 Task: Plan a virtual webinar for next Thursday at 1 PM.
Action: Mouse moved to (413, 152)
Screenshot: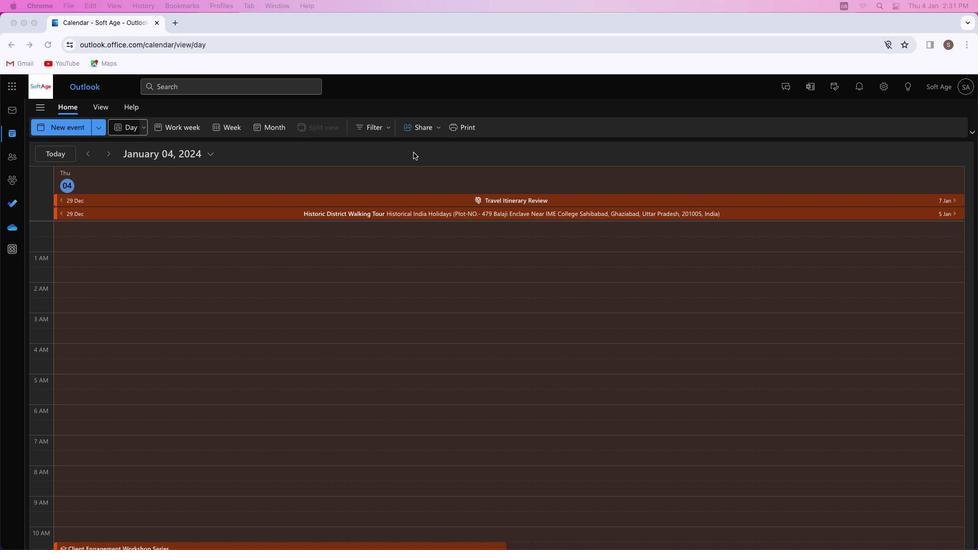 
Action: Mouse pressed left at (413, 152)
Screenshot: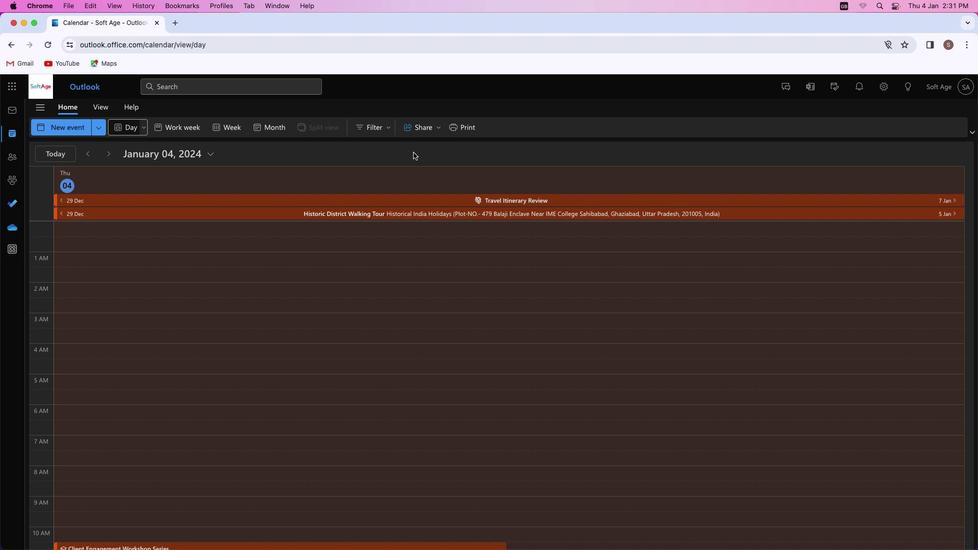 
Action: Mouse moved to (64, 127)
Screenshot: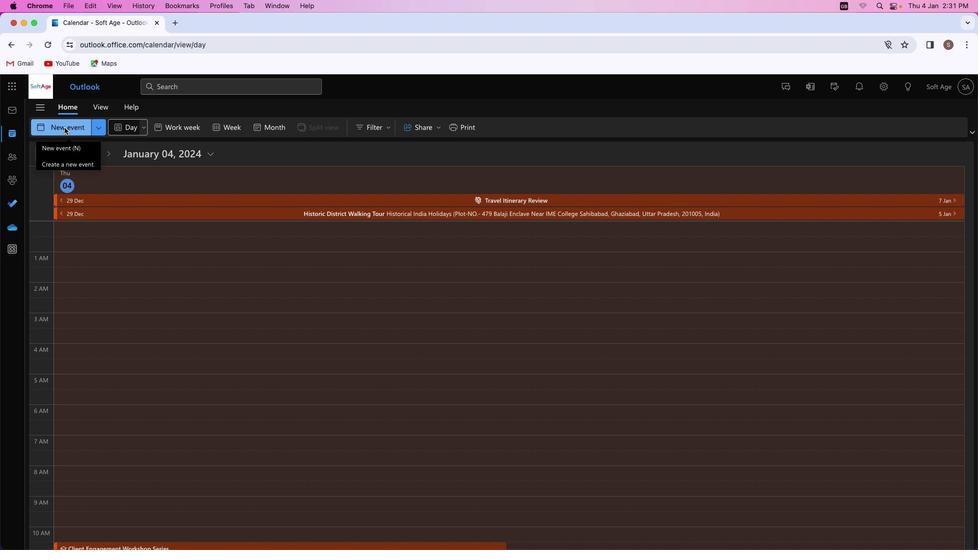 
Action: Mouse pressed left at (64, 127)
Screenshot: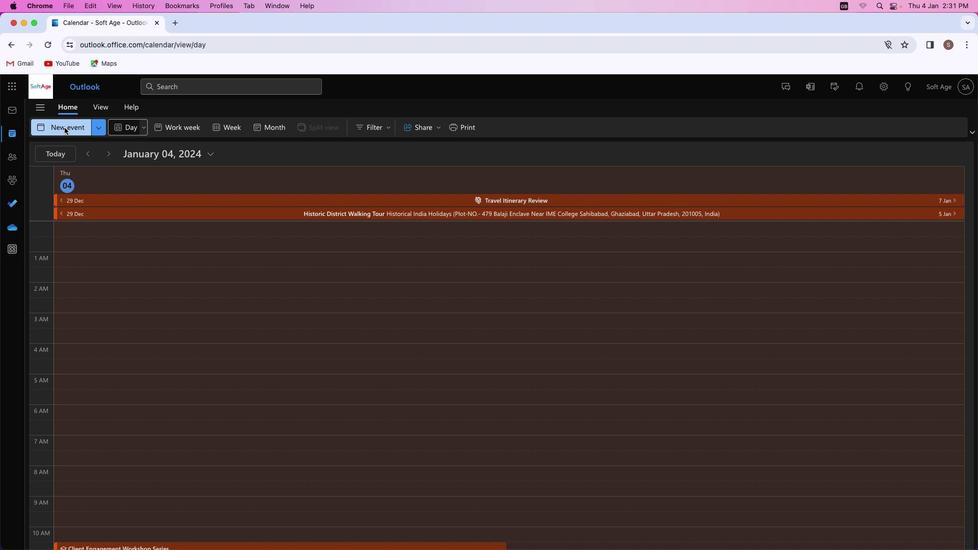 
Action: Mouse moved to (267, 189)
Screenshot: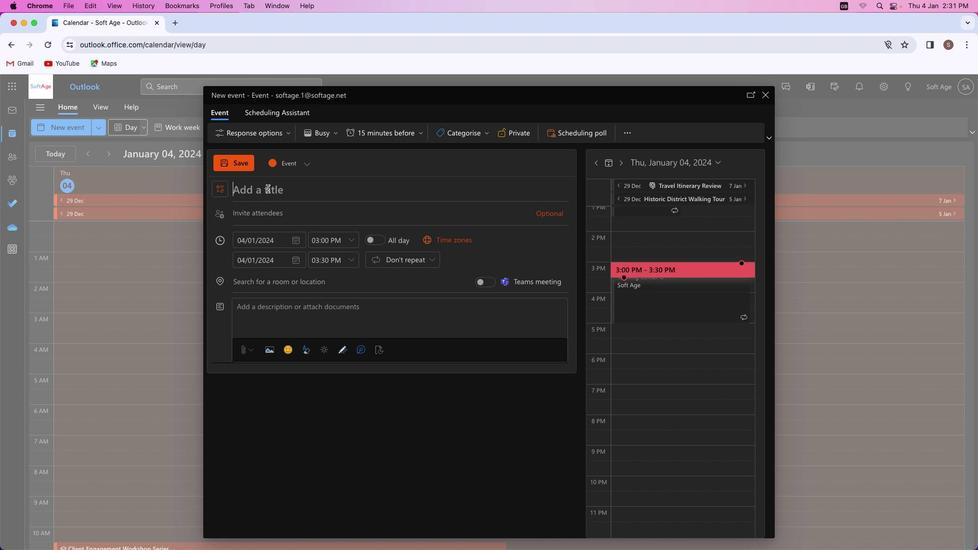 
Action: Mouse pressed left at (267, 189)
Screenshot: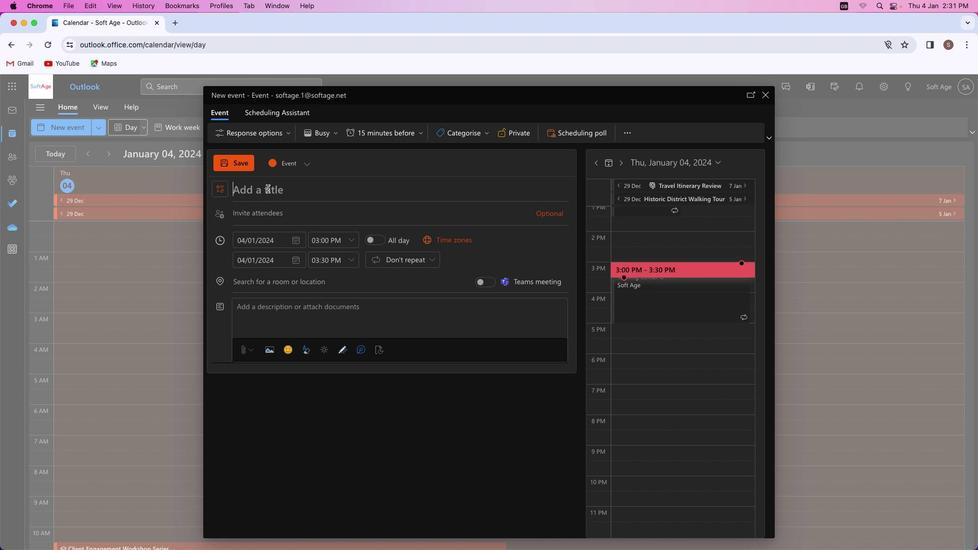 
Action: Mouse moved to (267, 189)
Screenshot: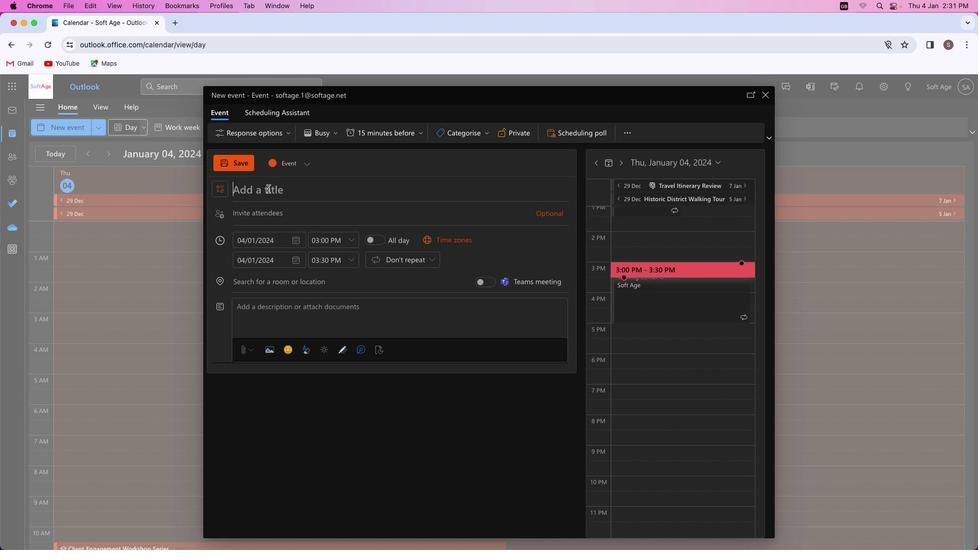 
Action: Key pressed Key.shift'V''i''r''t''u''a''l'Key.space'w''e''b''i''n''a''r'
Screenshot: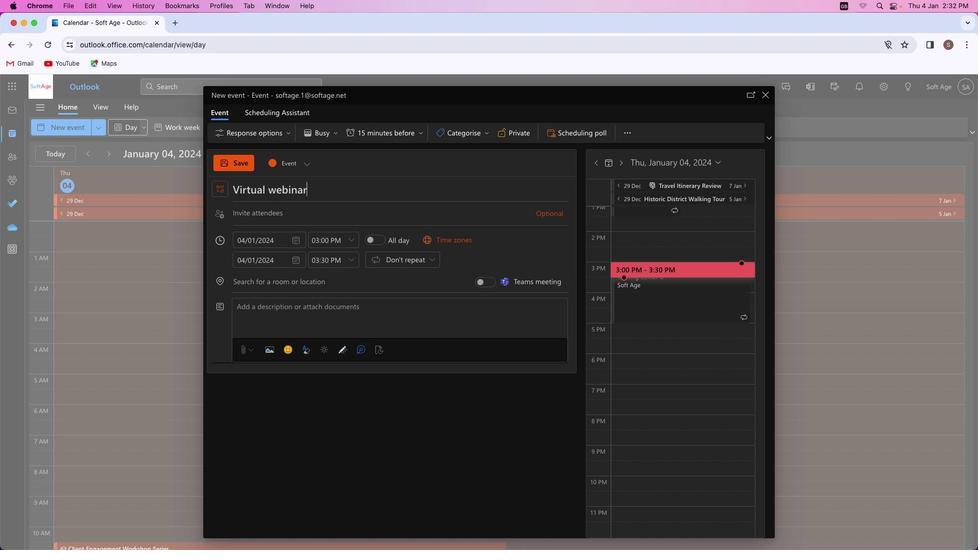 
Action: Mouse moved to (297, 242)
Screenshot: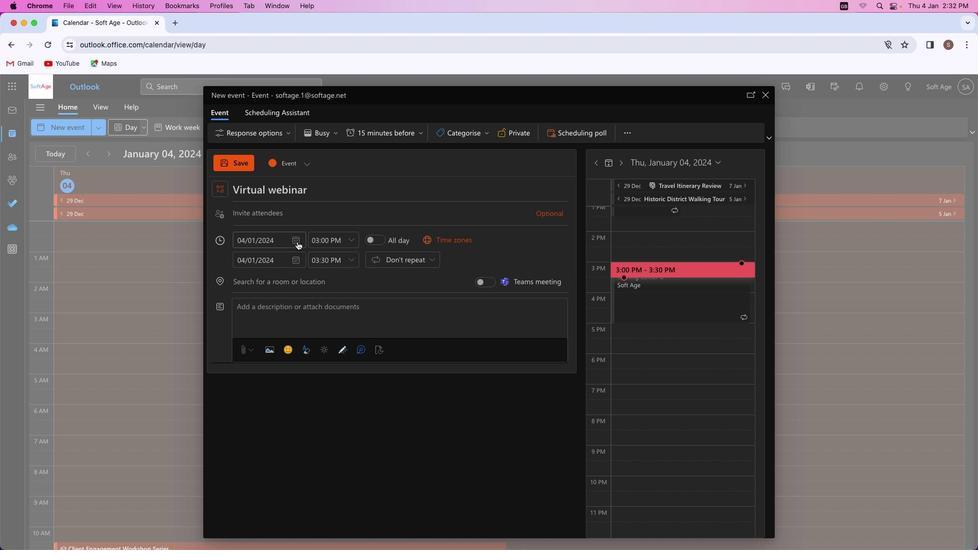 
Action: Mouse pressed left at (297, 242)
Screenshot: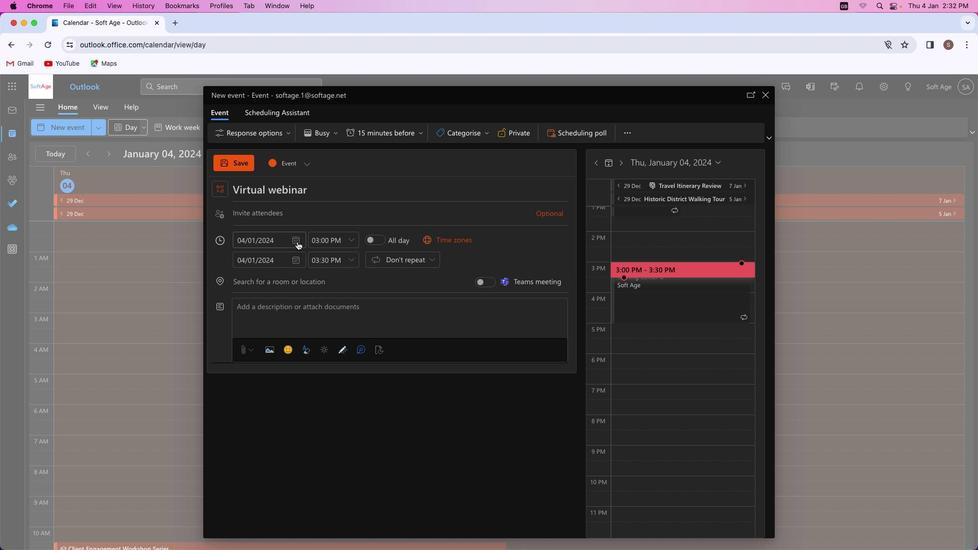 
Action: Mouse moved to (287, 306)
Screenshot: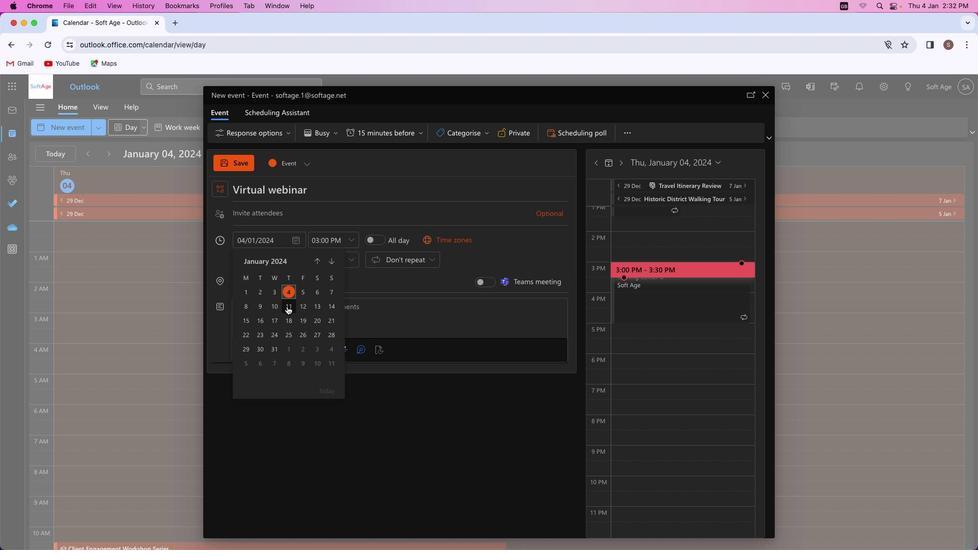 
Action: Mouse pressed left at (287, 306)
Screenshot: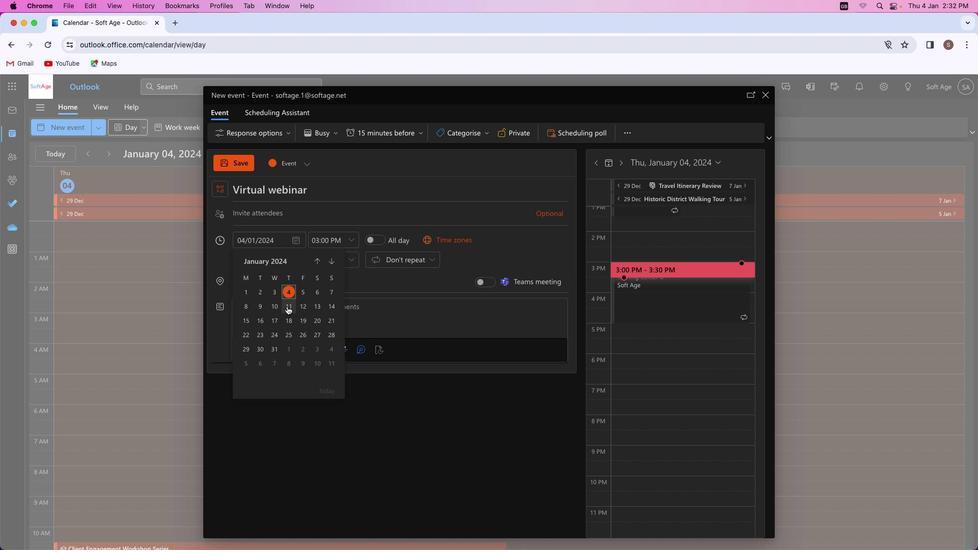 
Action: Mouse moved to (351, 240)
Screenshot: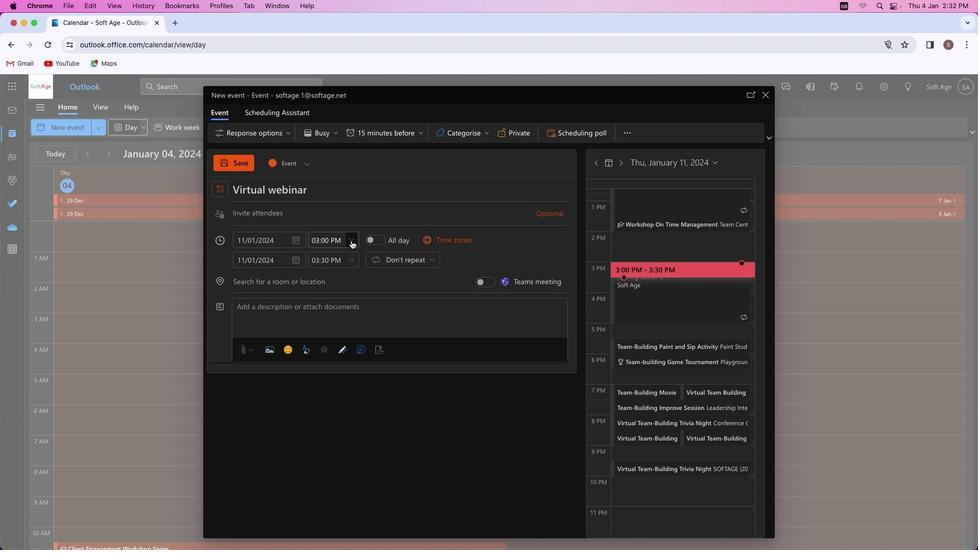 
Action: Mouse pressed left at (351, 240)
Screenshot: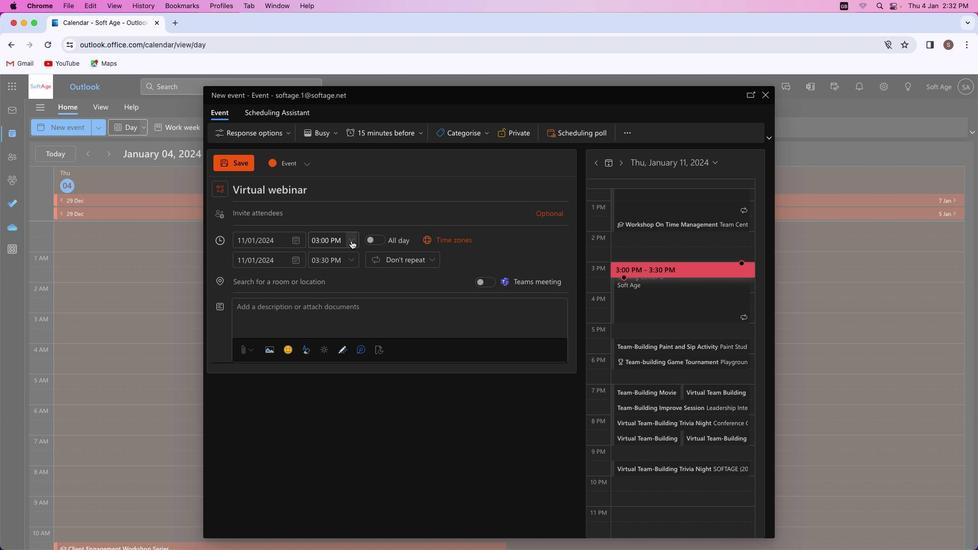 
Action: Mouse moved to (332, 280)
Screenshot: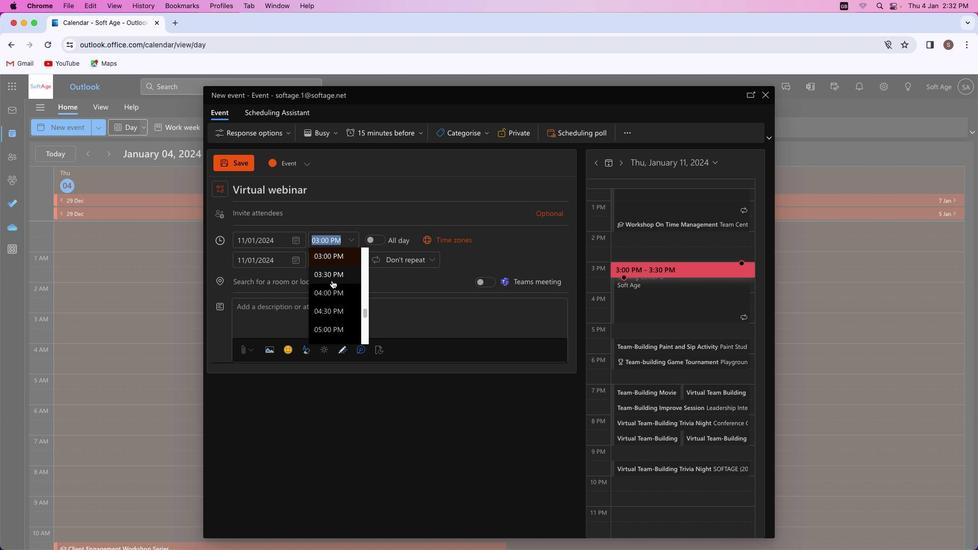 
Action: Mouse scrolled (332, 280) with delta (0, 0)
Screenshot: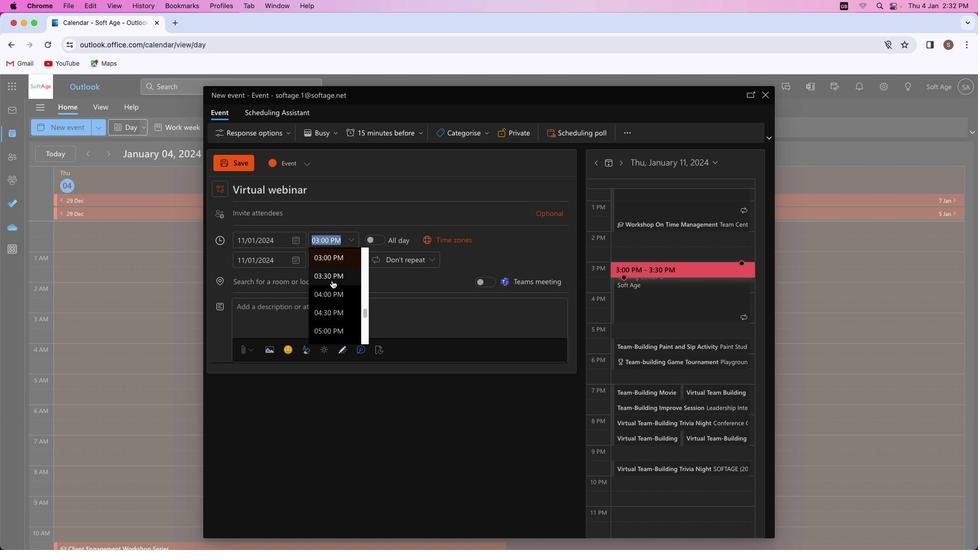 
Action: Mouse scrolled (332, 280) with delta (0, 0)
Screenshot: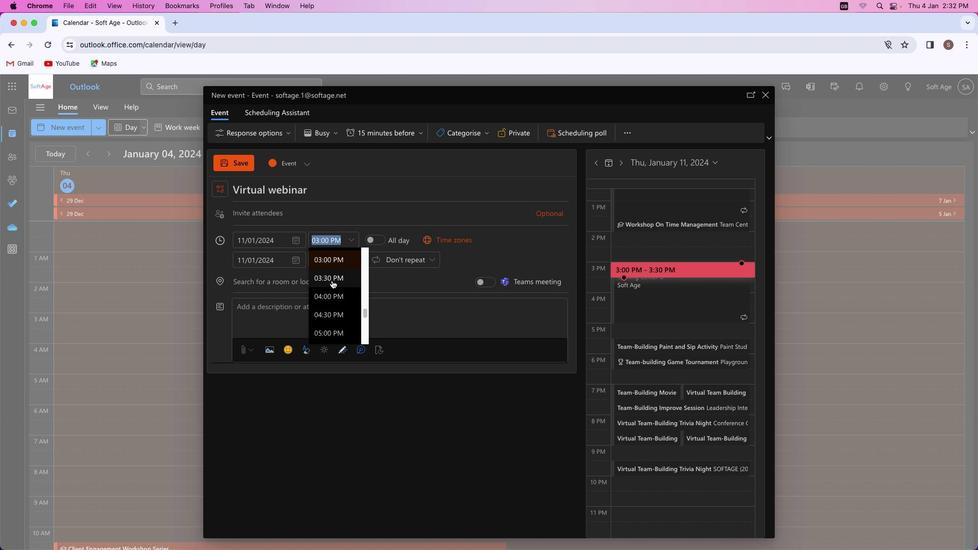 
Action: Mouse scrolled (332, 280) with delta (0, 0)
Screenshot: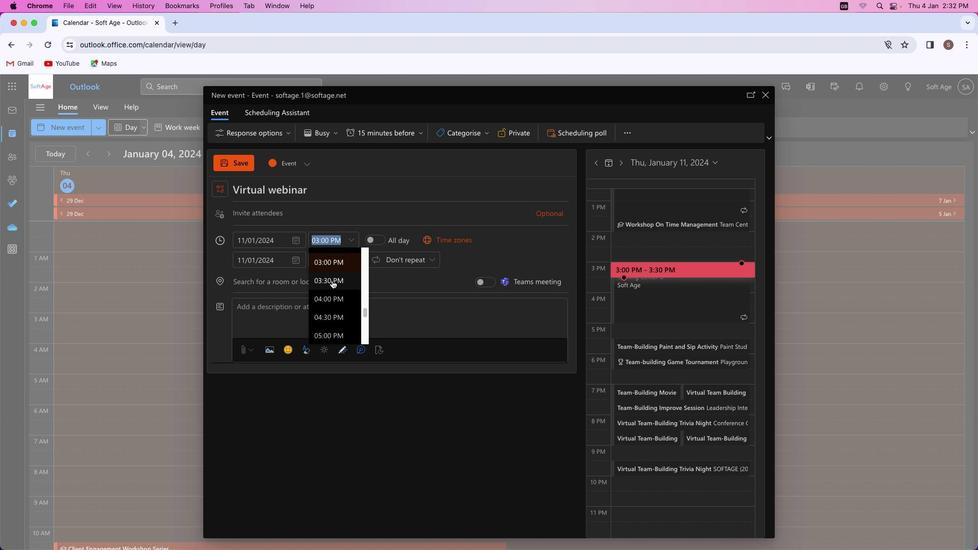 
Action: Mouse scrolled (332, 280) with delta (0, 0)
Screenshot: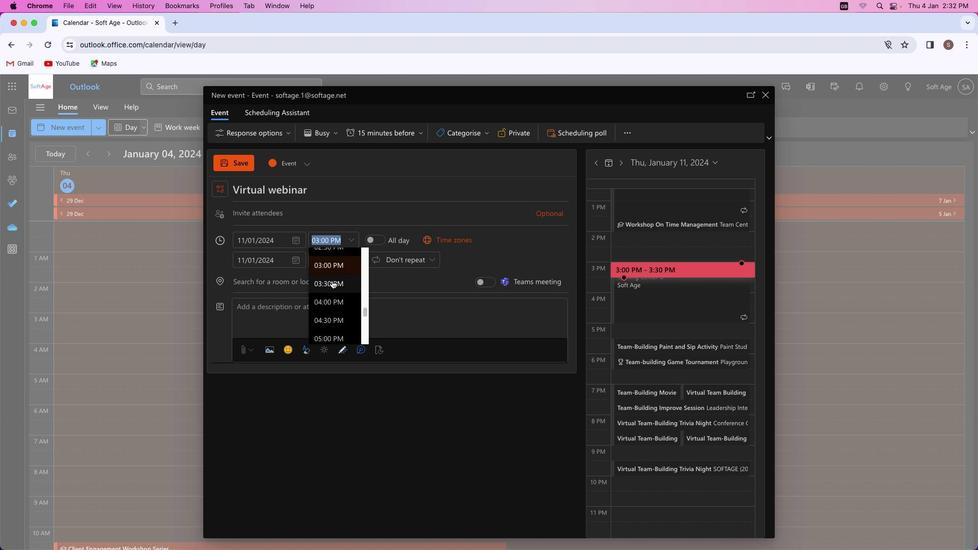 
Action: Mouse scrolled (332, 280) with delta (0, 0)
Screenshot: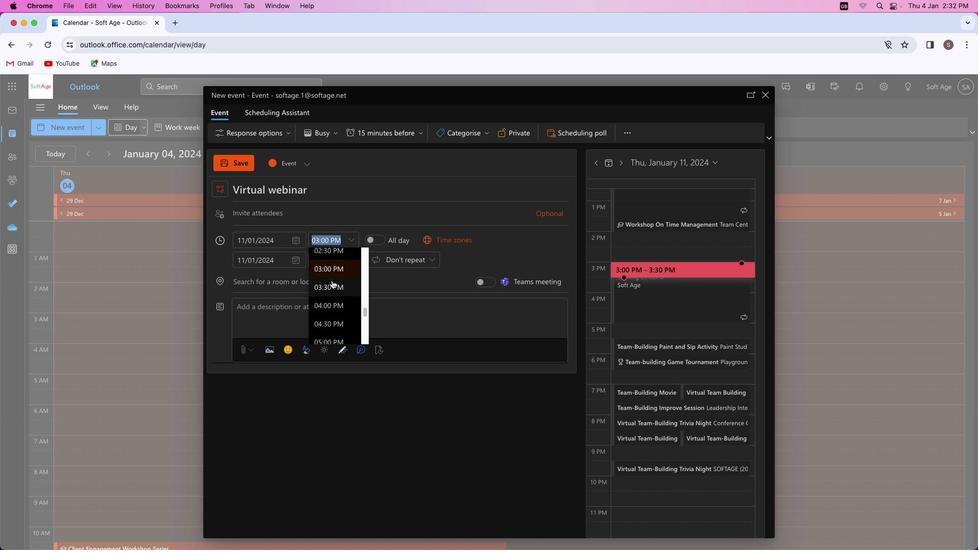 
Action: Mouse scrolled (332, 280) with delta (0, 0)
Screenshot: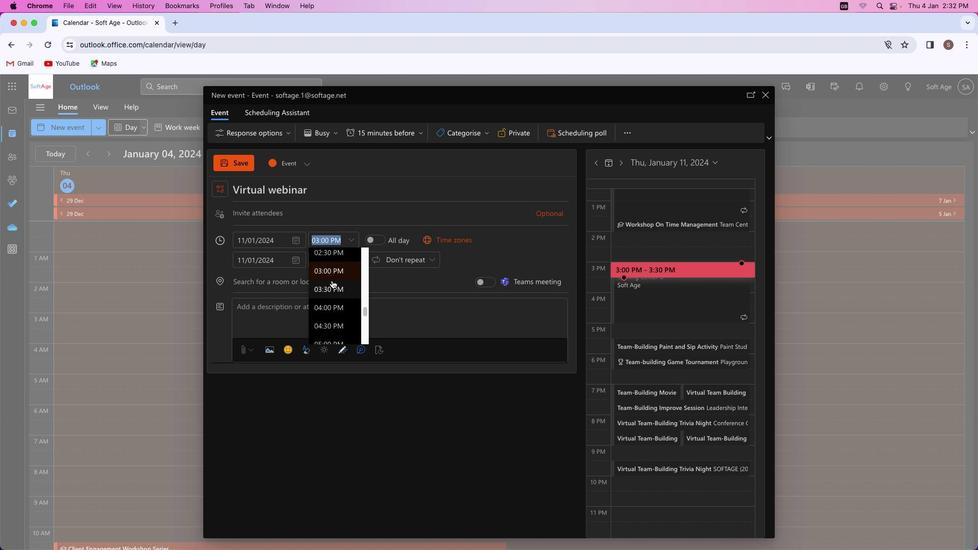 
Action: Mouse scrolled (332, 280) with delta (0, 0)
Screenshot: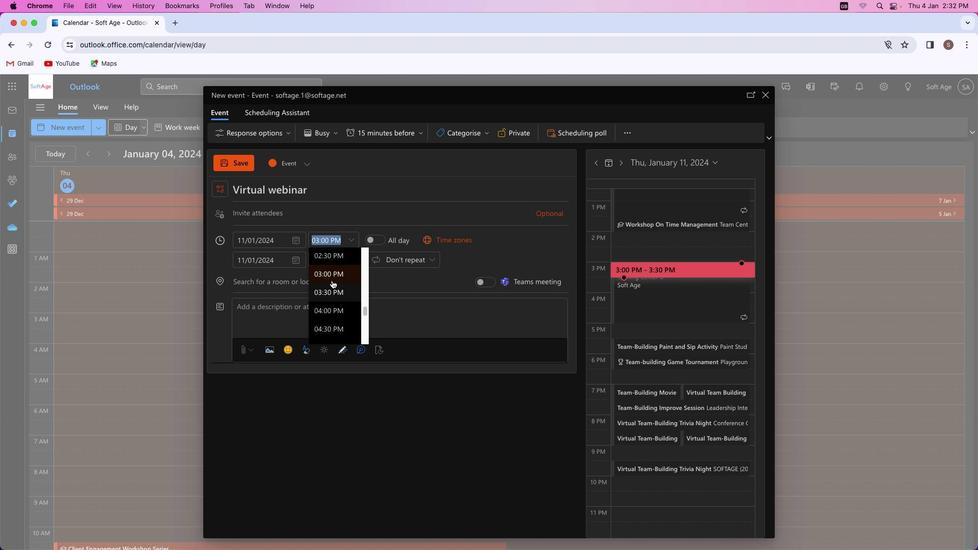 
Action: Mouse scrolled (332, 280) with delta (0, 0)
Screenshot: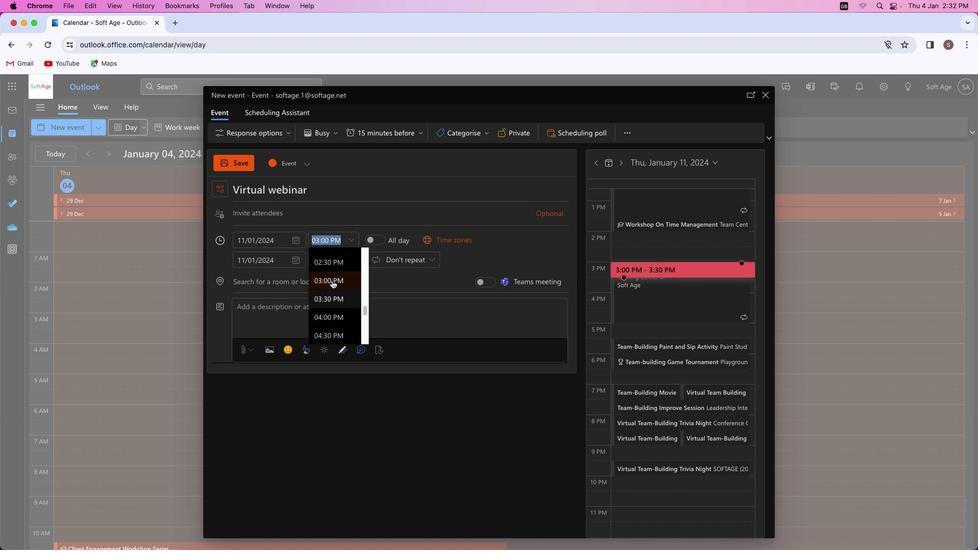 
Action: Mouse scrolled (332, 280) with delta (0, 0)
Screenshot: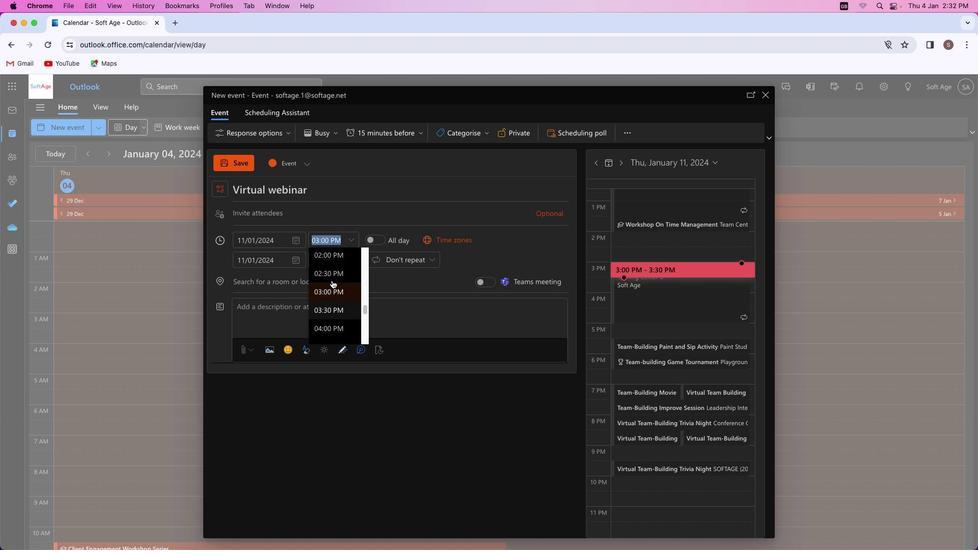 
Action: Mouse scrolled (332, 280) with delta (0, 0)
Screenshot: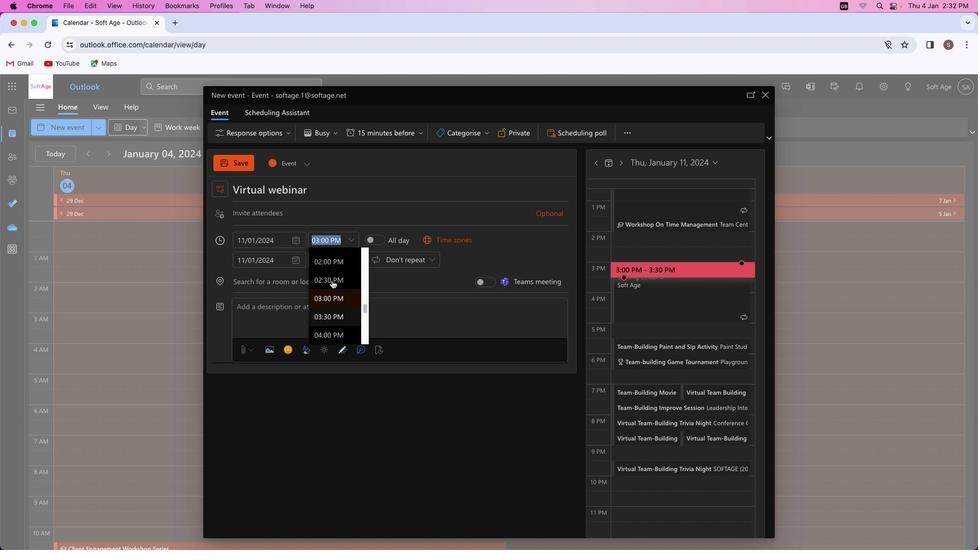 
Action: Mouse scrolled (332, 280) with delta (0, 0)
Screenshot: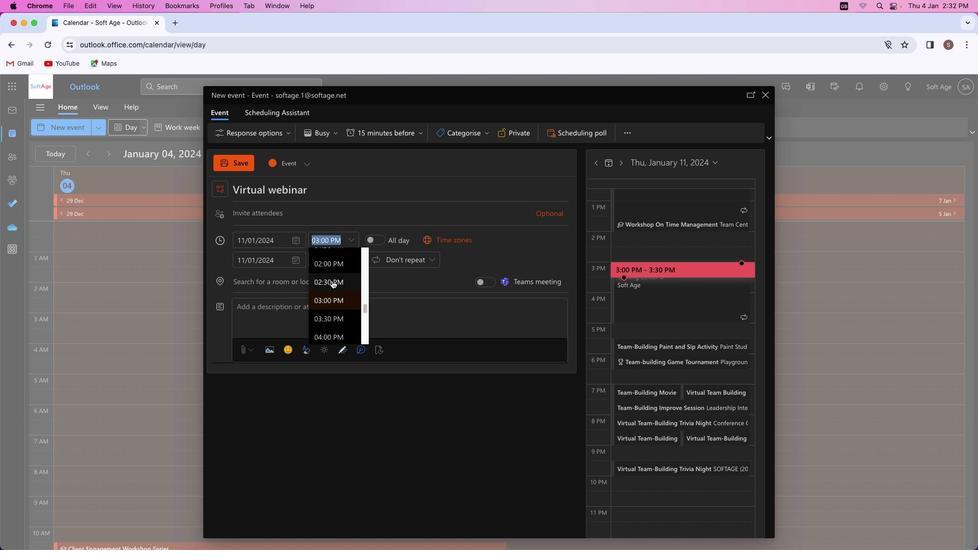 
Action: Mouse scrolled (332, 280) with delta (0, 0)
Screenshot: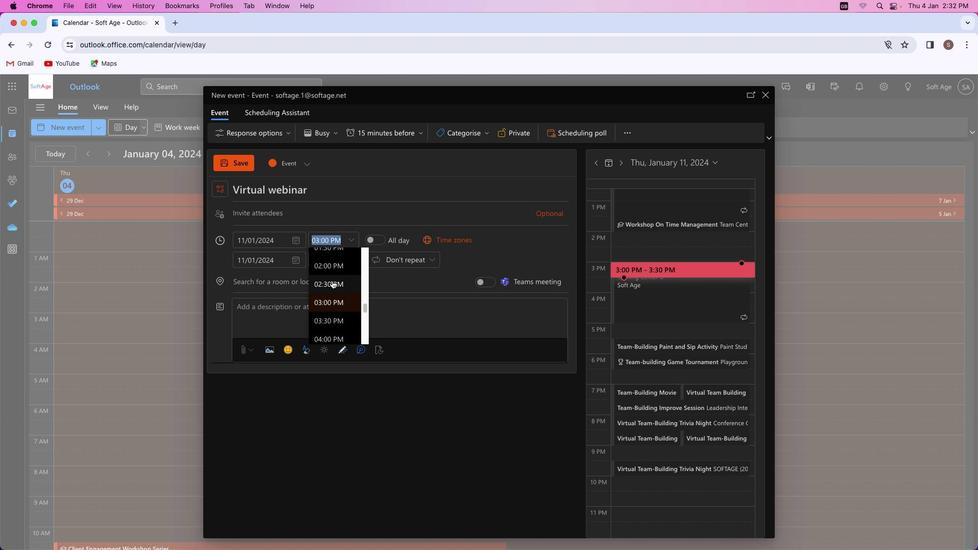 
Action: Mouse scrolled (332, 280) with delta (0, 0)
Screenshot: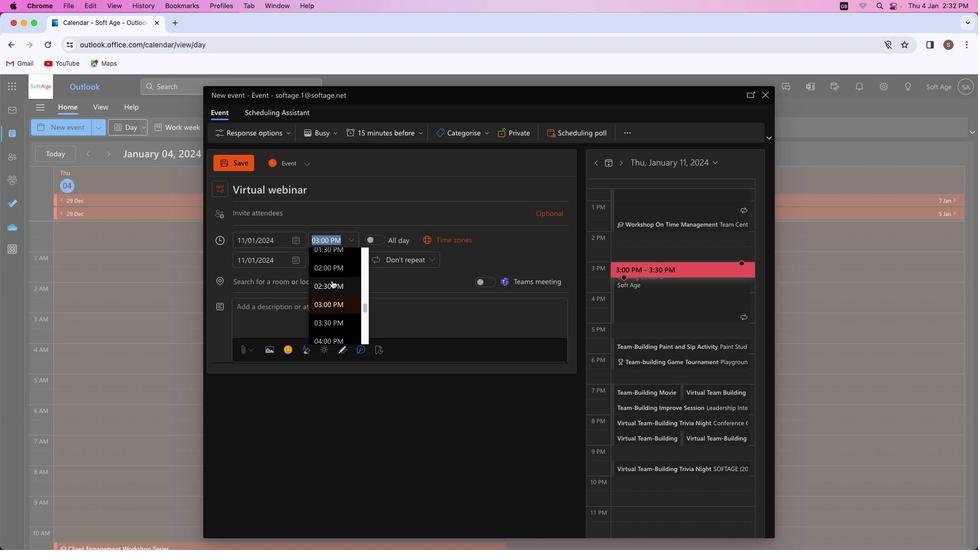 
Action: Mouse scrolled (332, 280) with delta (0, 0)
Screenshot: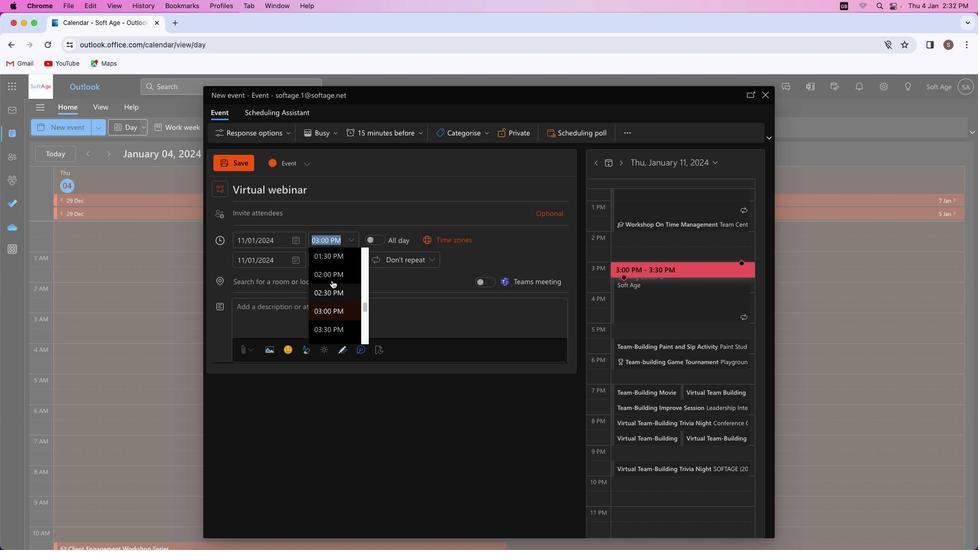 
Action: Mouse scrolled (332, 280) with delta (0, 0)
Screenshot: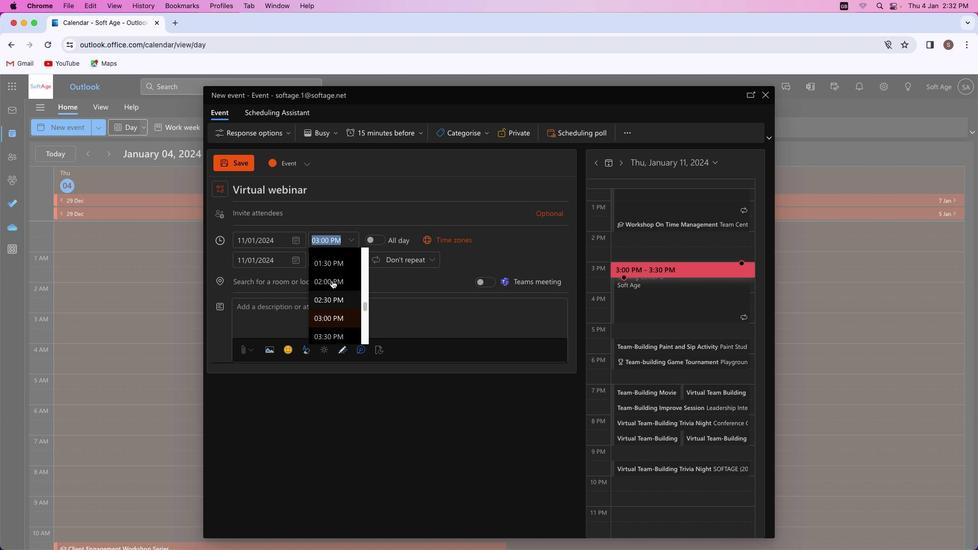 
Action: Mouse scrolled (332, 280) with delta (0, 0)
Screenshot: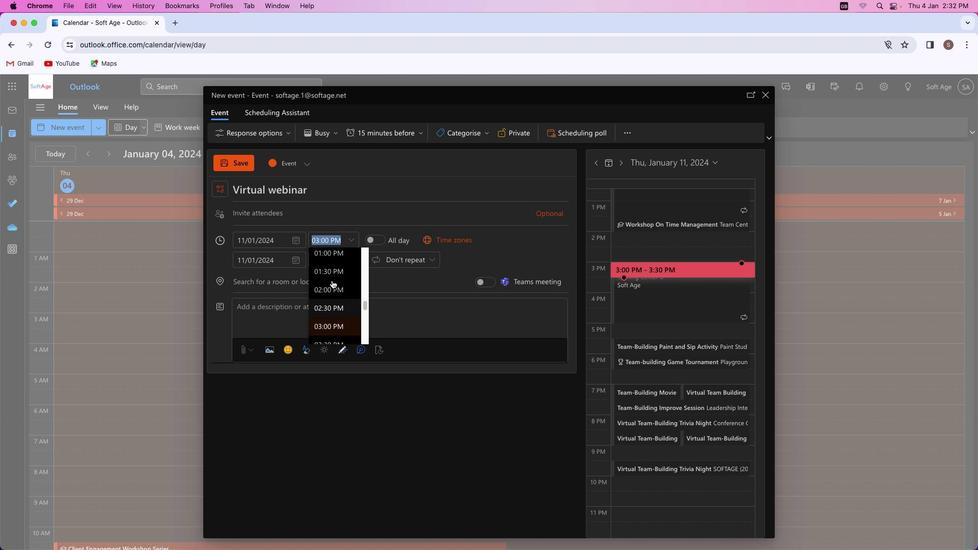 
Action: Mouse scrolled (332, 280) with delta (0, 0)
Screenshot: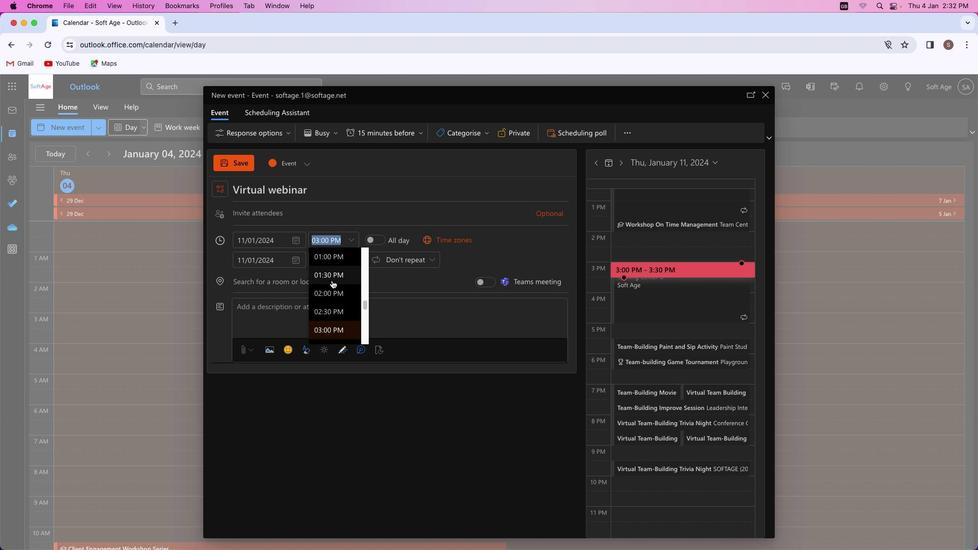 
Action: Mouse scrolled (332, 280) with delta (0, 0)
Screenshot: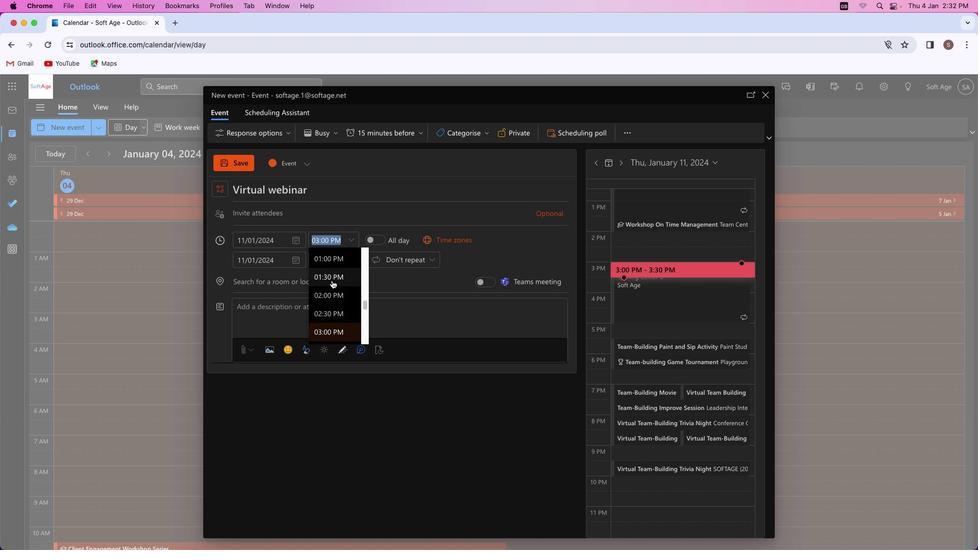 
Action: Mouse scrolled (332, 280) with delta (0, 0)
Screenshot: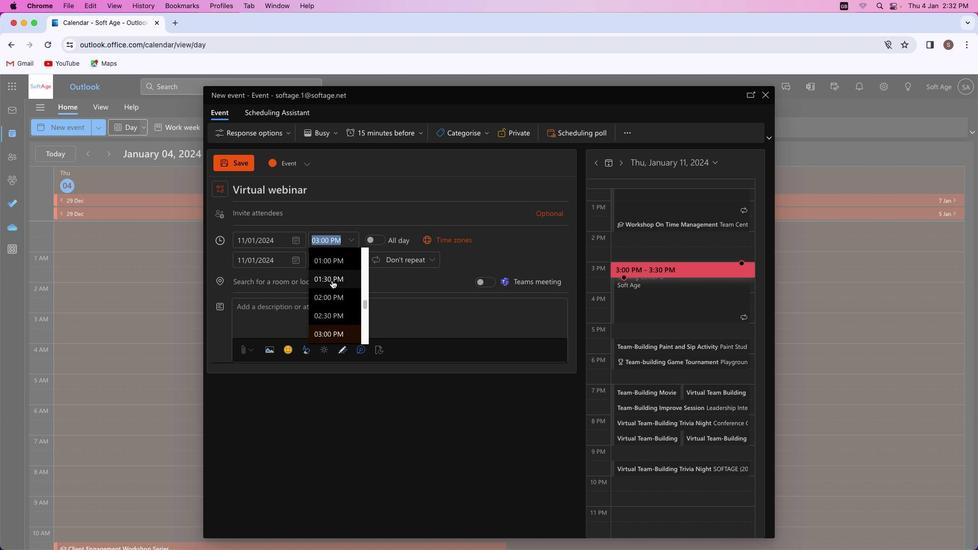 
Action: Mouse scrolled (332, 280) with delta (0, 0)
Screenshot: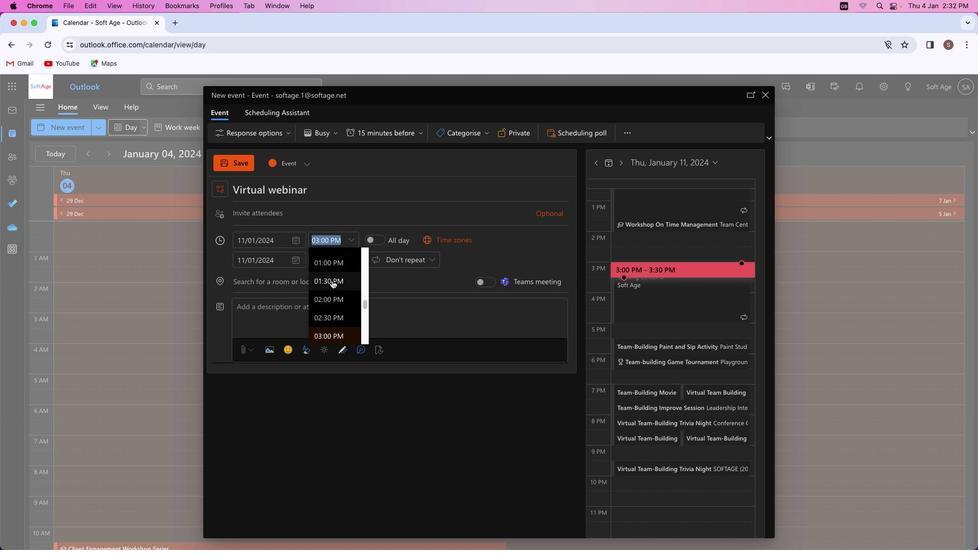 
Action: Mouse moved to (324, 262)
Screenshot: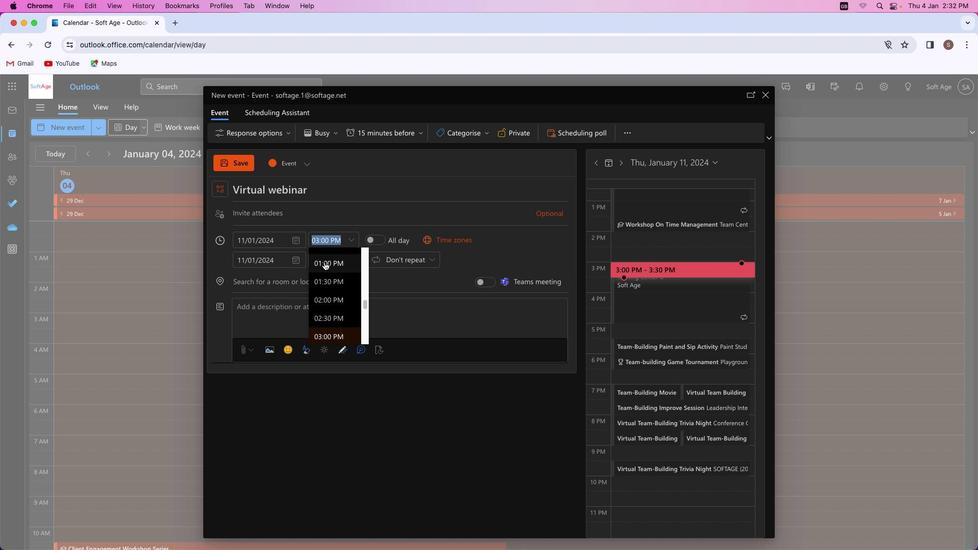 
Action: Mouse pressed left at (324, 262)
Screenshot: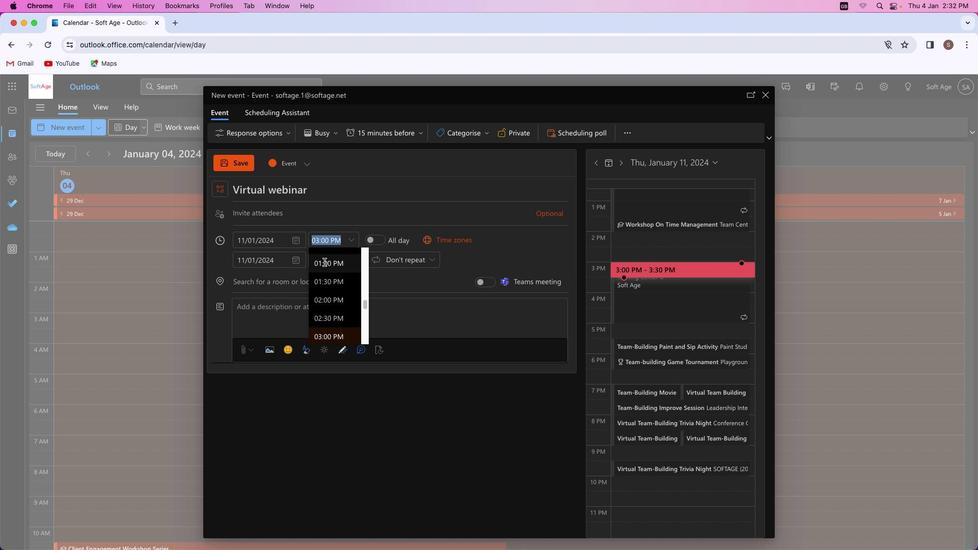 
Action: Mouse moved to (480, 283)
Screenshot: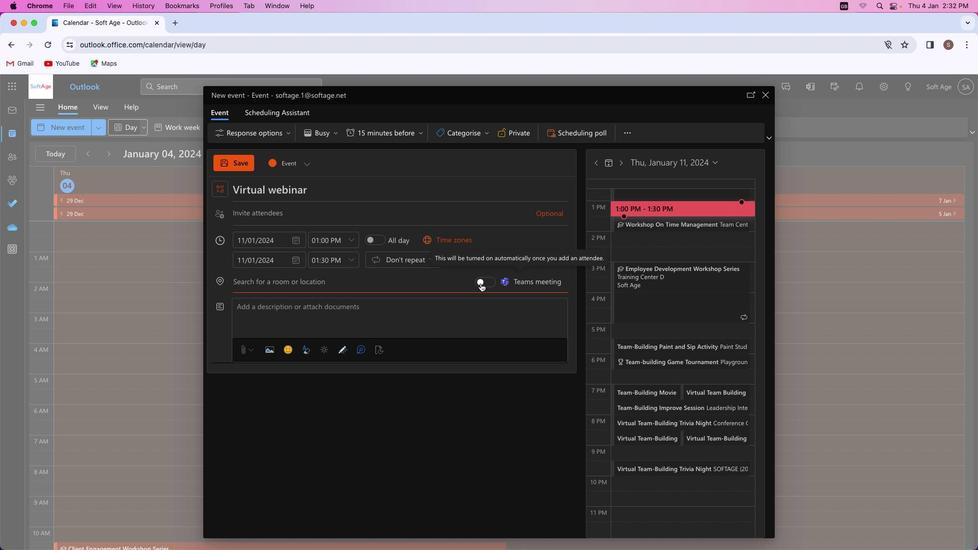 
Action: Mouse pressed left at (480, 283)
Screenshot: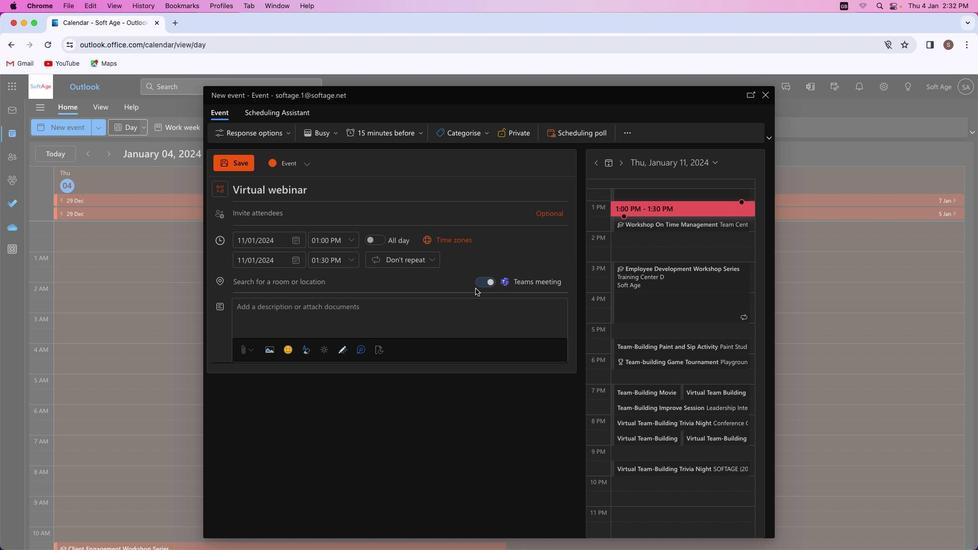 
Action: Mouse moved to (313, 316)
Screenshot: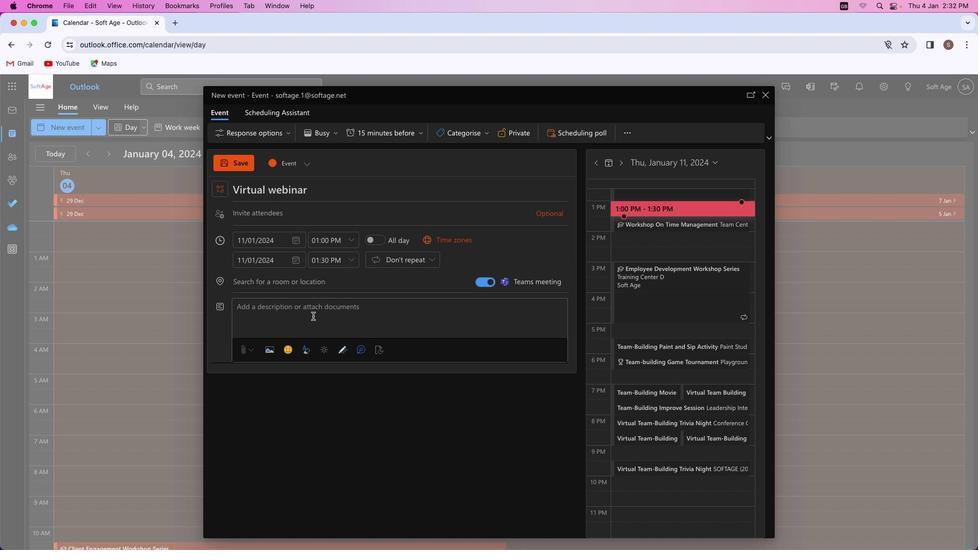 
Action: Mouse pressed left at (313, 316)
Screenshot: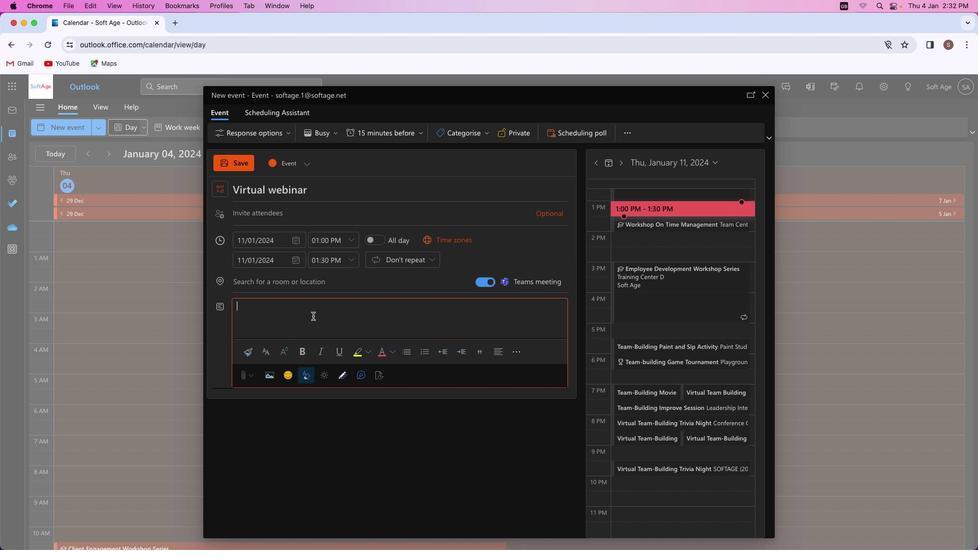 
Action: Key pressed Key.shift'T''h''i''s'Key.space'w''v'Key.backspaceKey.backspace'e''v''e''n''t'Key.space'i''s'Key.space'c''r''e''a''t''e'Key.space'f''o''r'Key.space'v''i''r''t''u''a''l'Key.space'w''e''b''i''n''a''r''.'
Screenshot: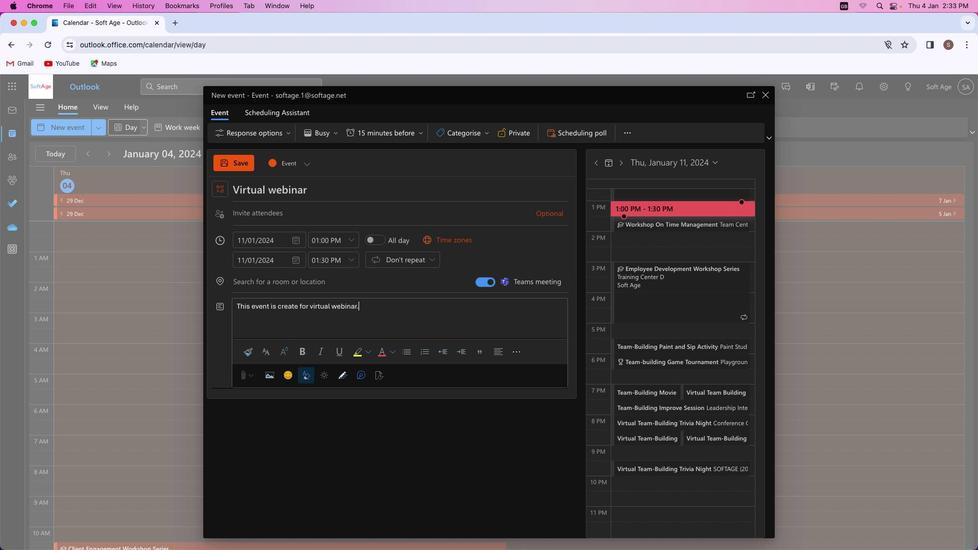 
Action: Mouse moved to (293, 217)
Screenshot: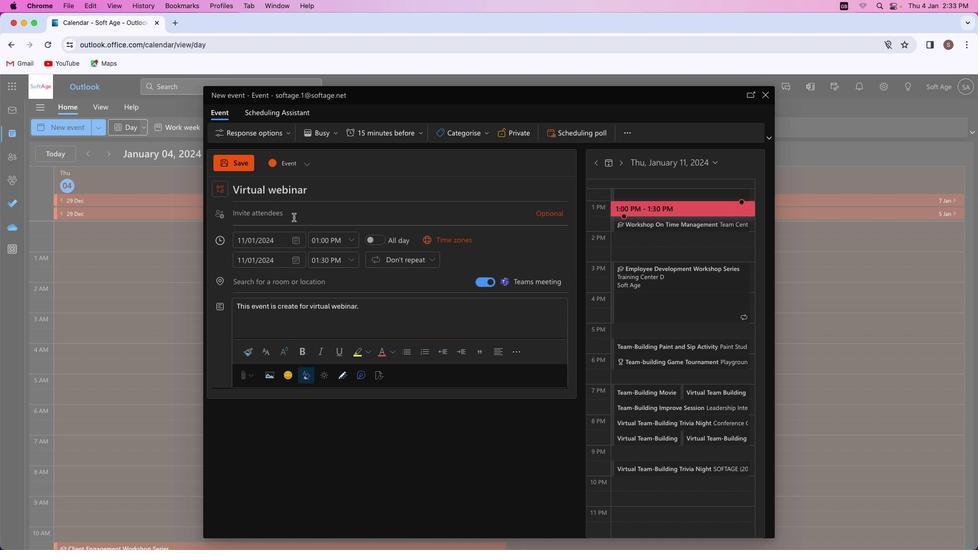 
Action: Mouse pressed left at (293, 217)
Screenshot: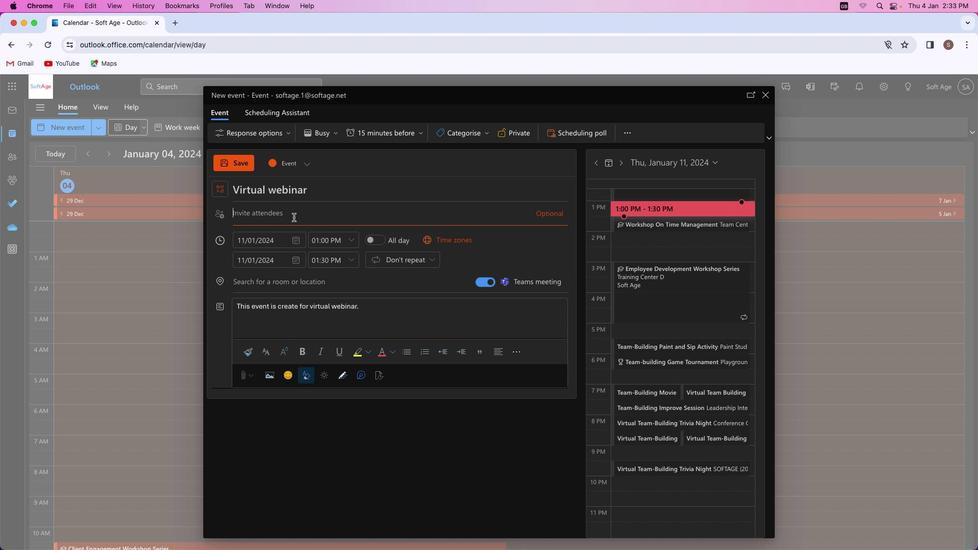 
Action: Key pressed 'a''9''7''3''2''8''9''3'Key.shift'@''g''m''a''i''l''.''c''o''m'
Screenshot: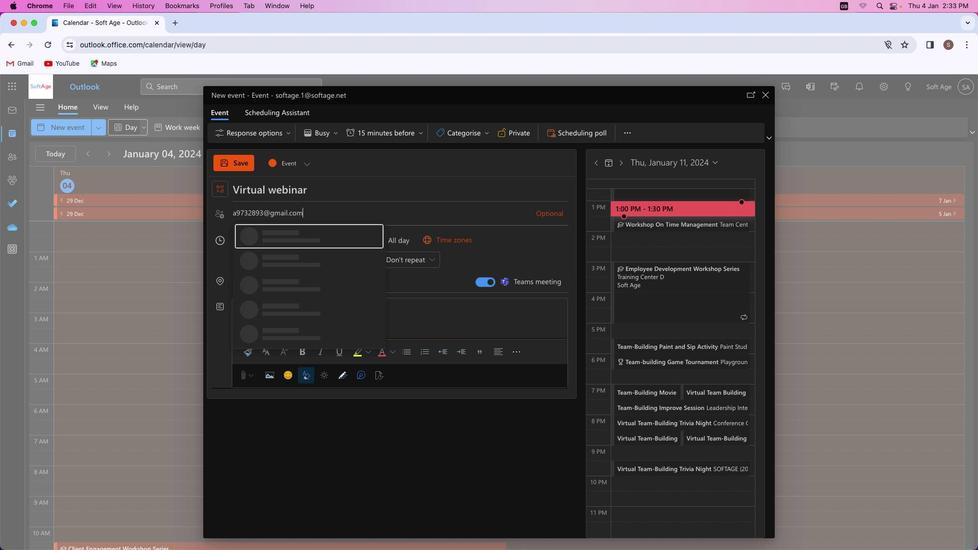 
Action: Mouse moved to (304, 237)
Screenshot: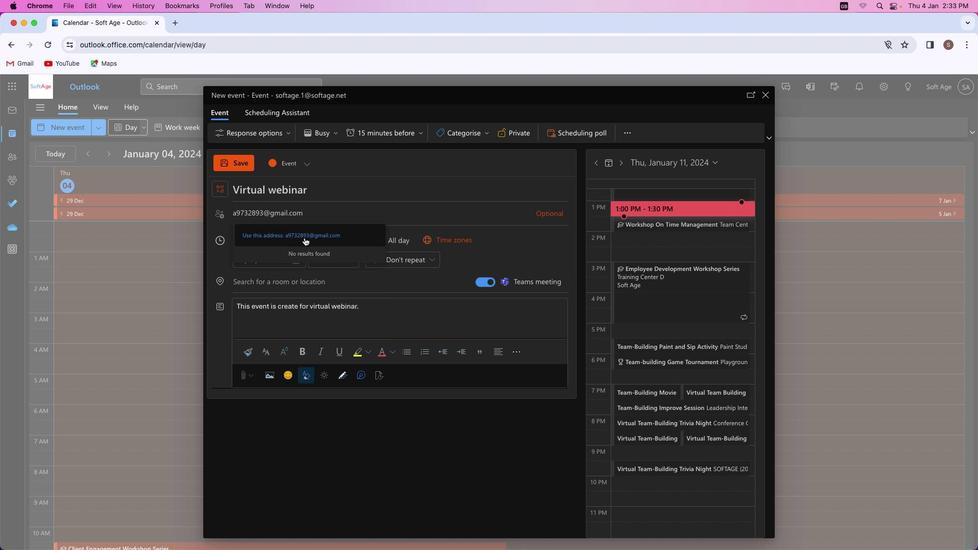 
Action: Mouse pressed left at (304, 237)
Screenshot: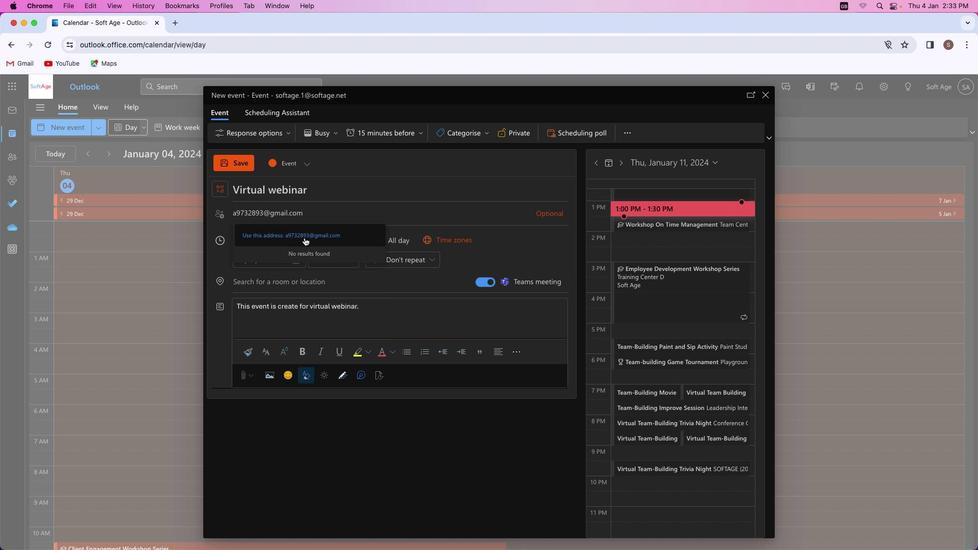 
Action: Mouse moved to (344, 397)
Screenshot: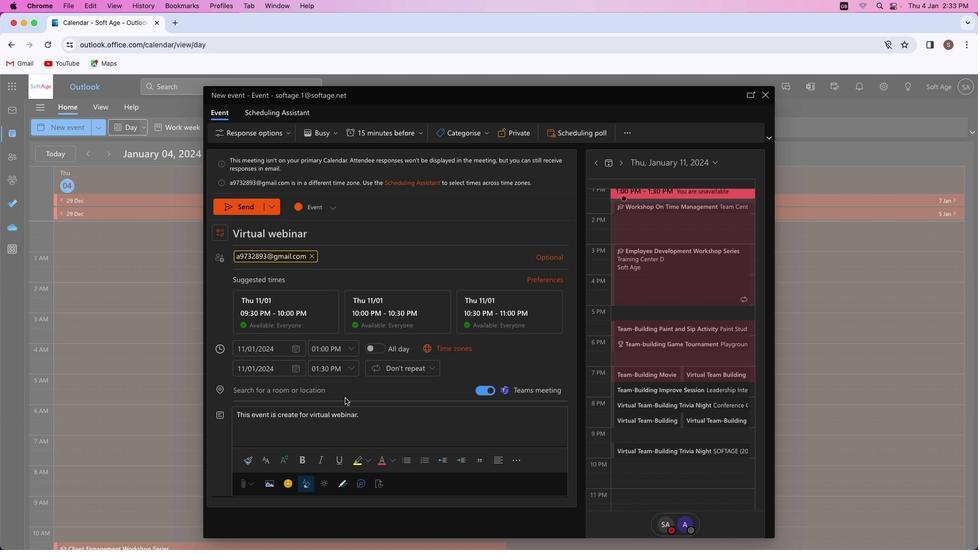 
Action: Mouse scrolled (344, 397) with delta (0, 0)
Screenshot: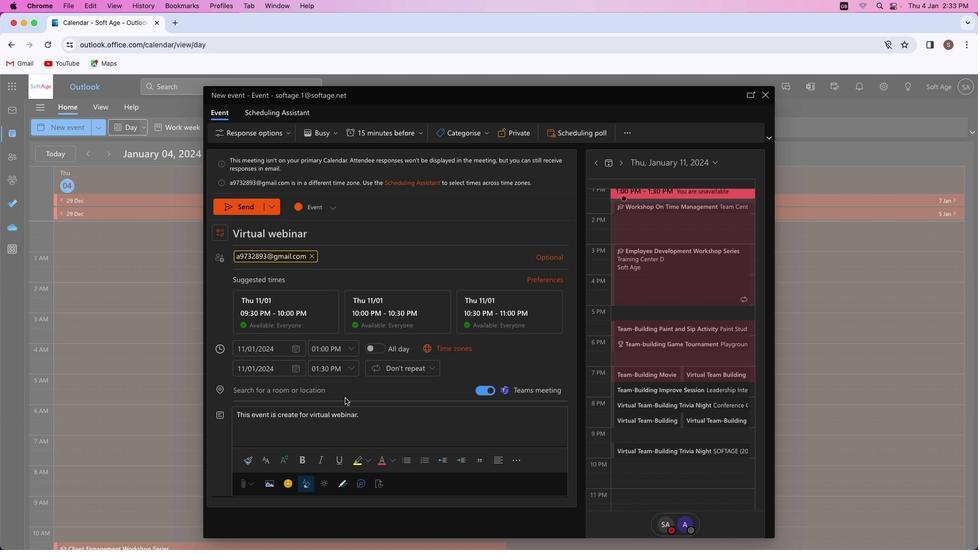 
Action: Mouse scrolled (344, 397) with delta (0, 0)
Screenshot: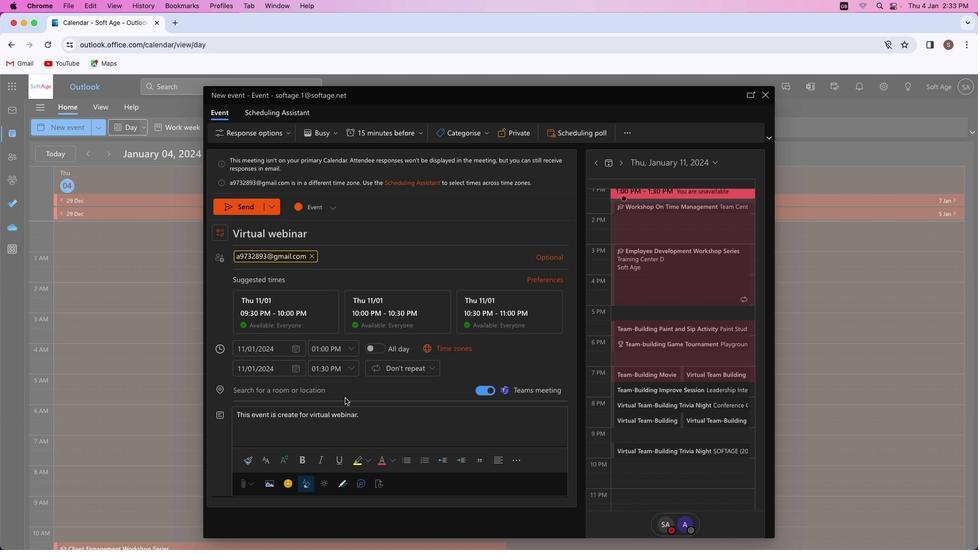 
Action: Mouse scrolled (344, 397) with delta (0, 0)
Screenshot: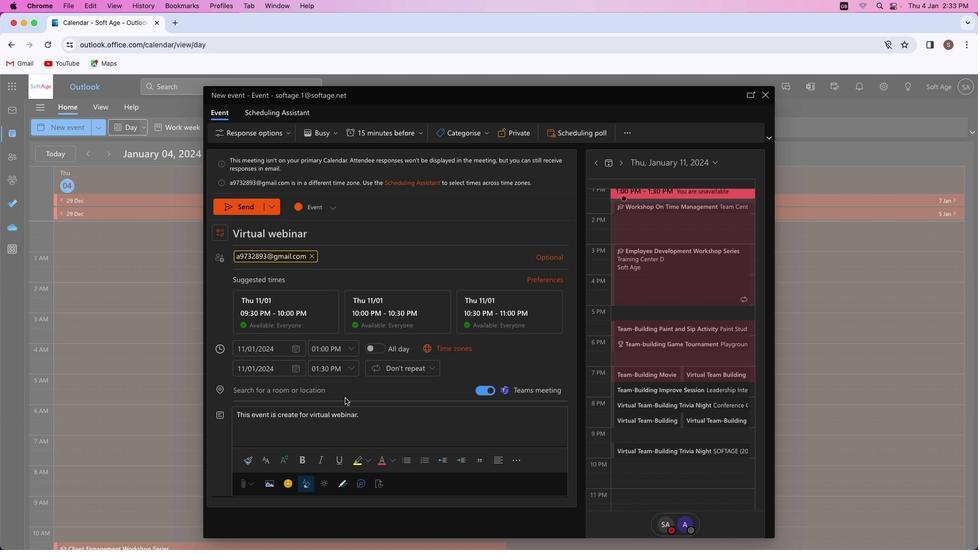 
Action: Mouse scrolled (344, 397) with delta (0, 0)
Screenshot: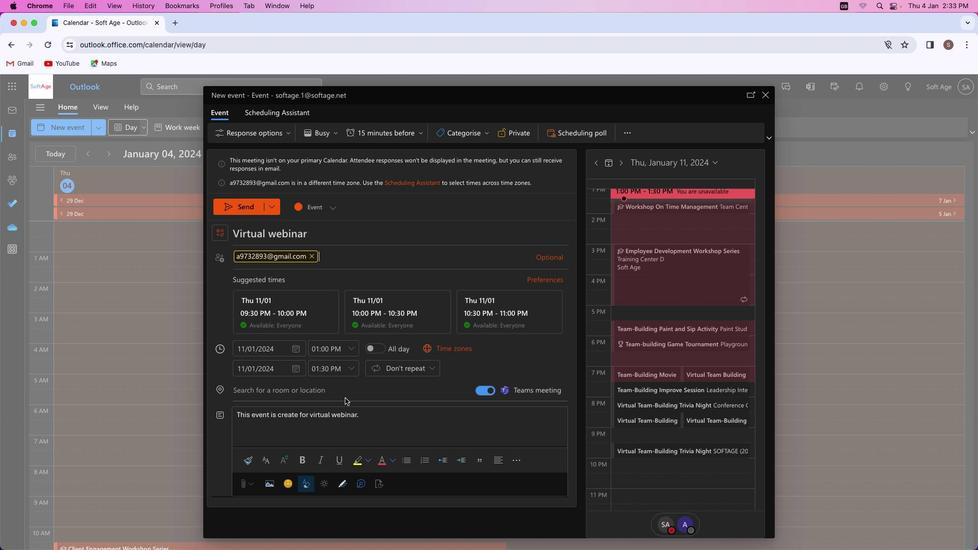 
Action: Mouse moved to (275, 211)
Screenshot: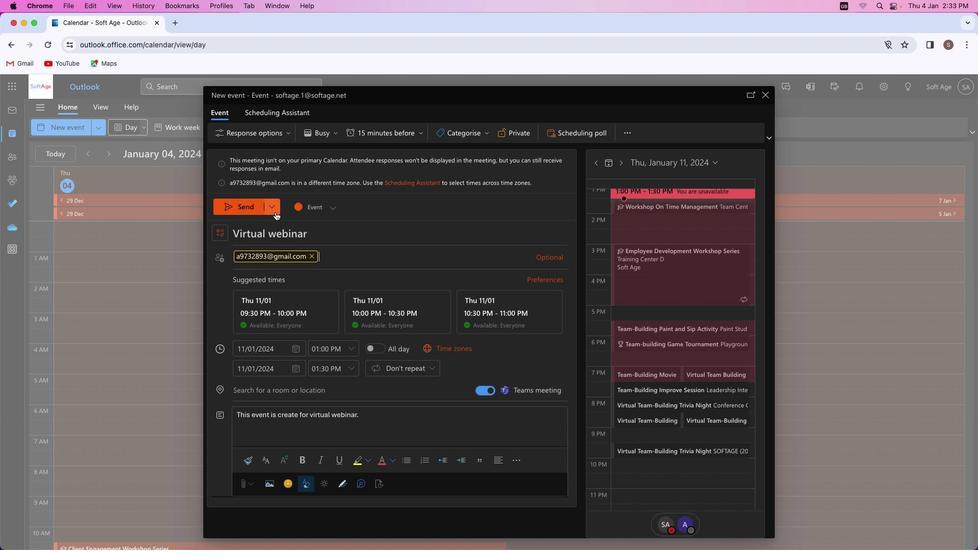 
Action: Mouse pressed left at (275, 211)
Screenshot: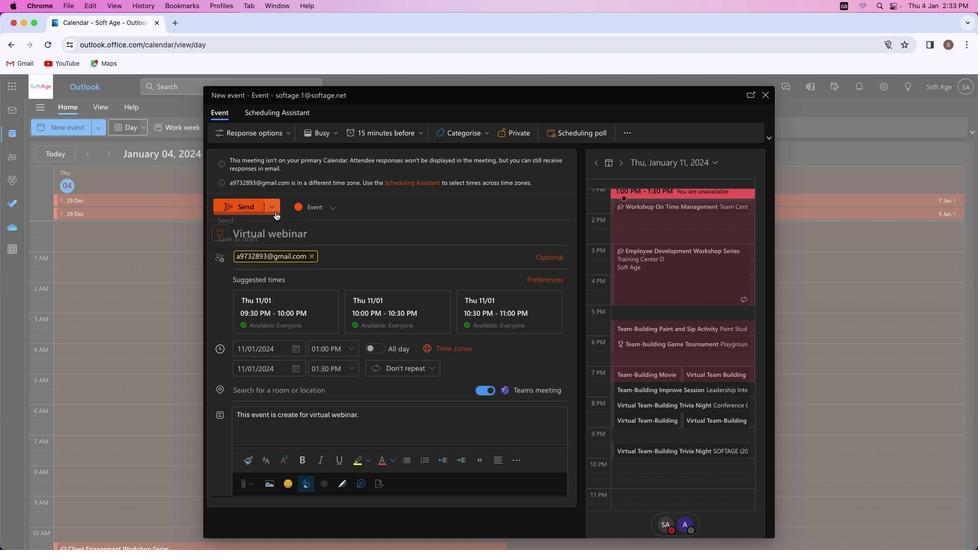 
Action: Mouse moved to (249, 242)
Screenshot: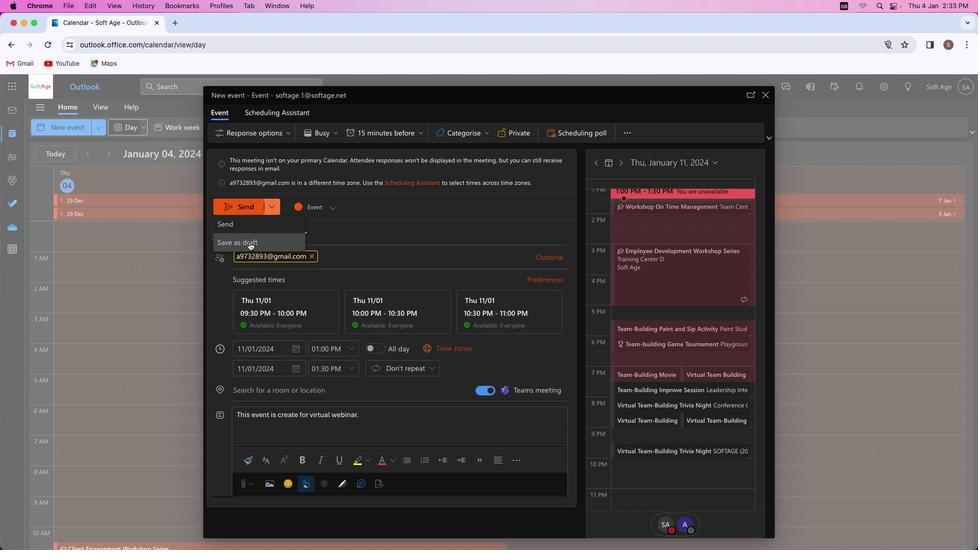 
Action: Mouse pressed left at (249, 242)
Screenshot: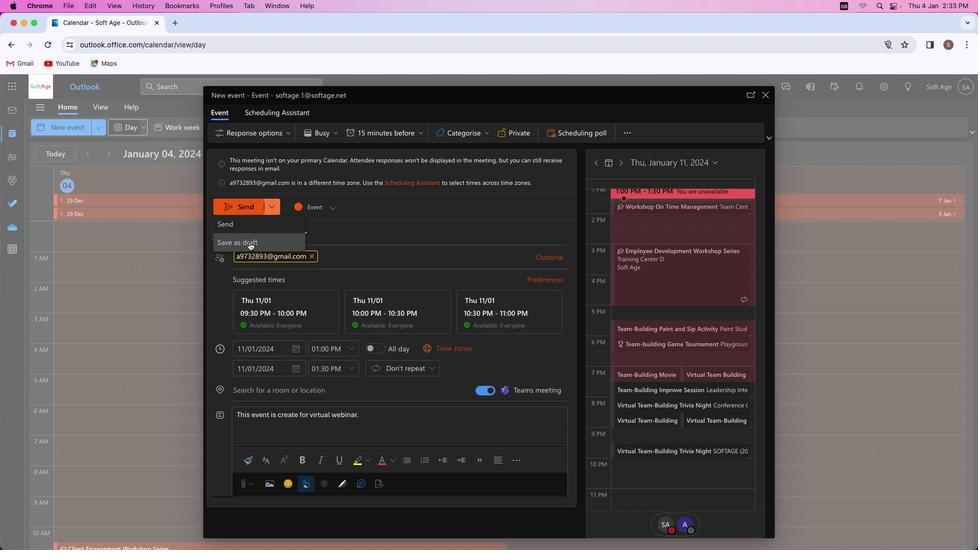 
Action: Mouse moved to (457, 311)
Screenshot: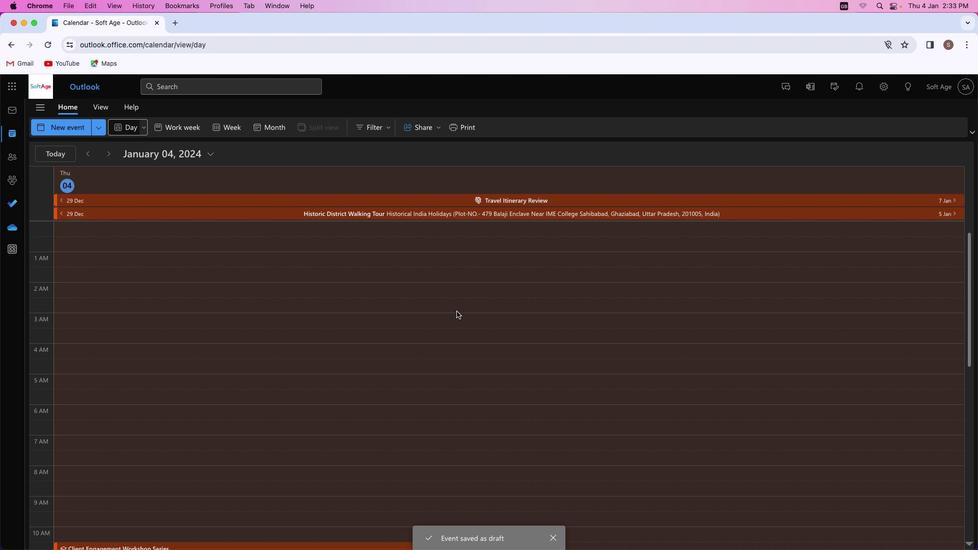 
